 Task: Change <<abc>> to >>abc<<
Action: Mouse moved to (653, 251)
Screenshot: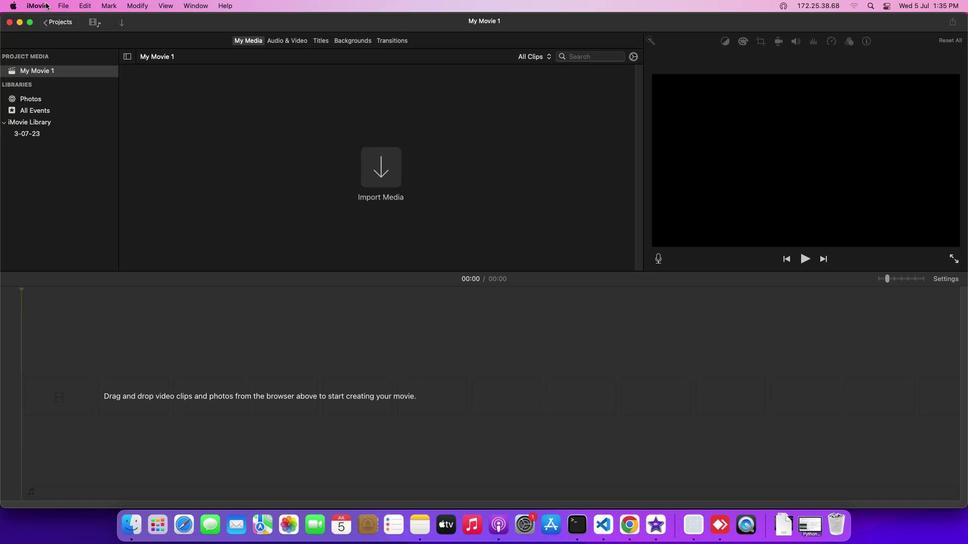 
Action: Mouse pressed left at (653, 251)
Screenshot: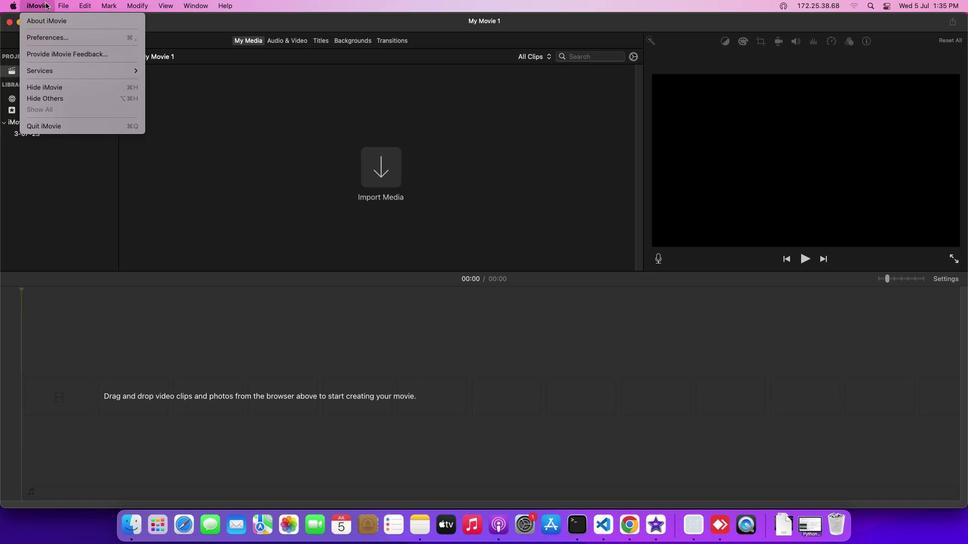 
Action: Mouse moved to (653, 255)
Screenshot: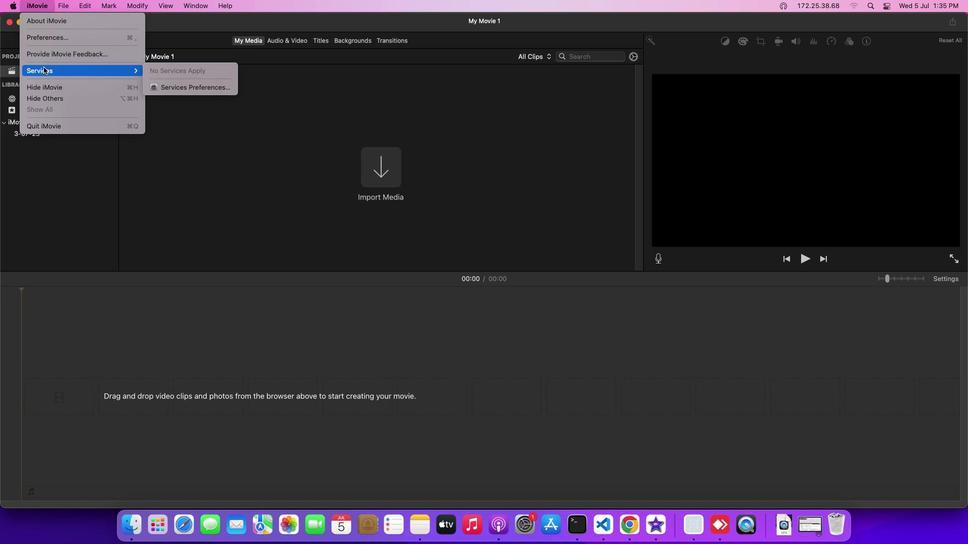 
Action: Mouse pressed left at (653, 255)
Screenshot: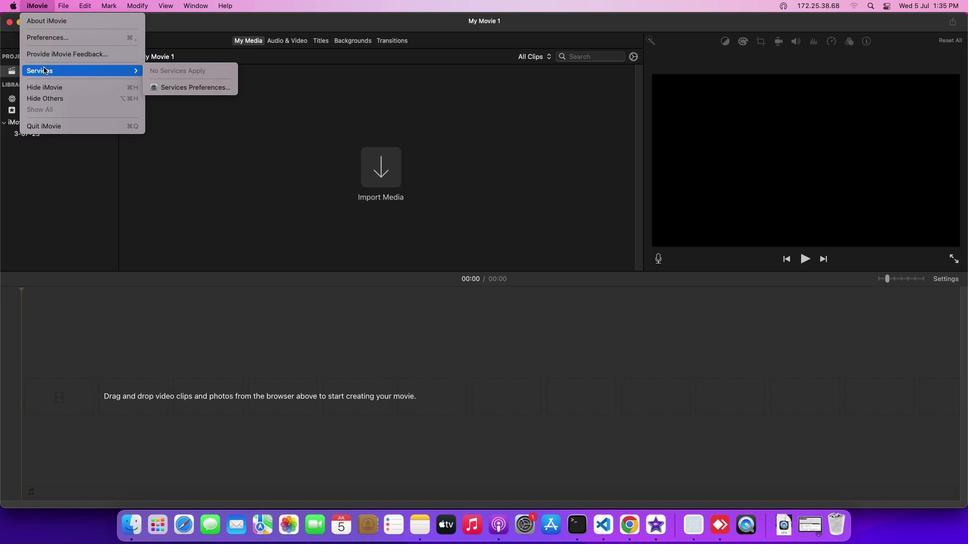 
Action: Mouse moved to (661, 256)
Screenshot: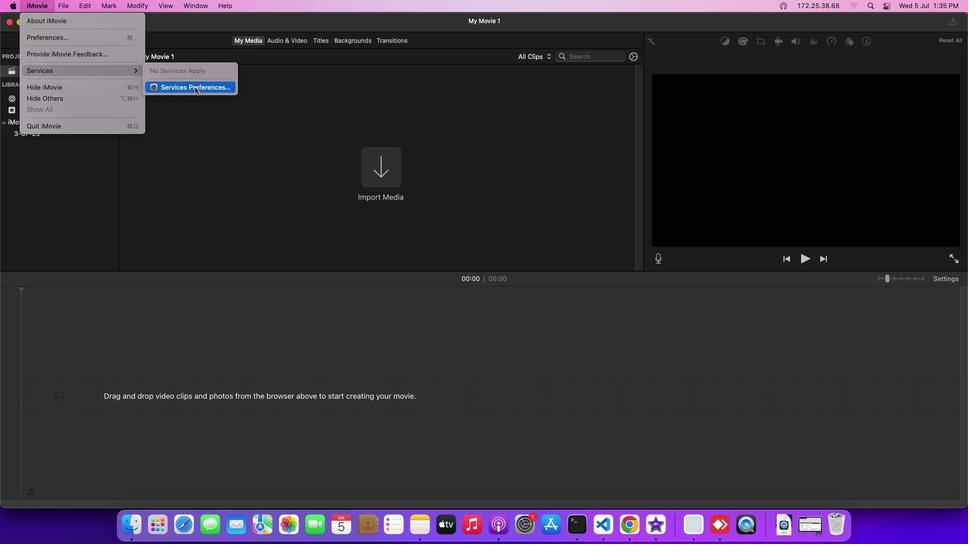 
Action: Mouse pressed left at (661, 256)
Screenshot: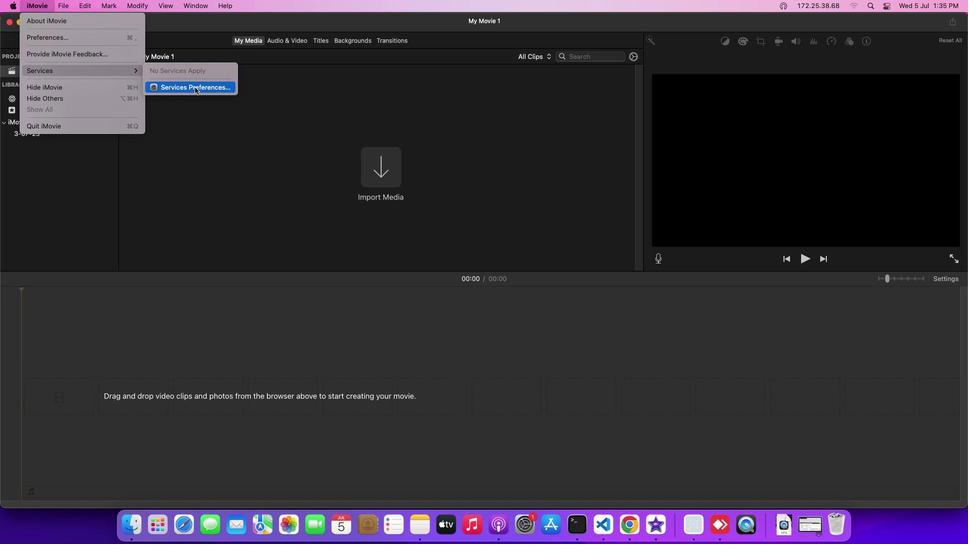 
Action: Mouse moved to (678, 260)
Screenshot: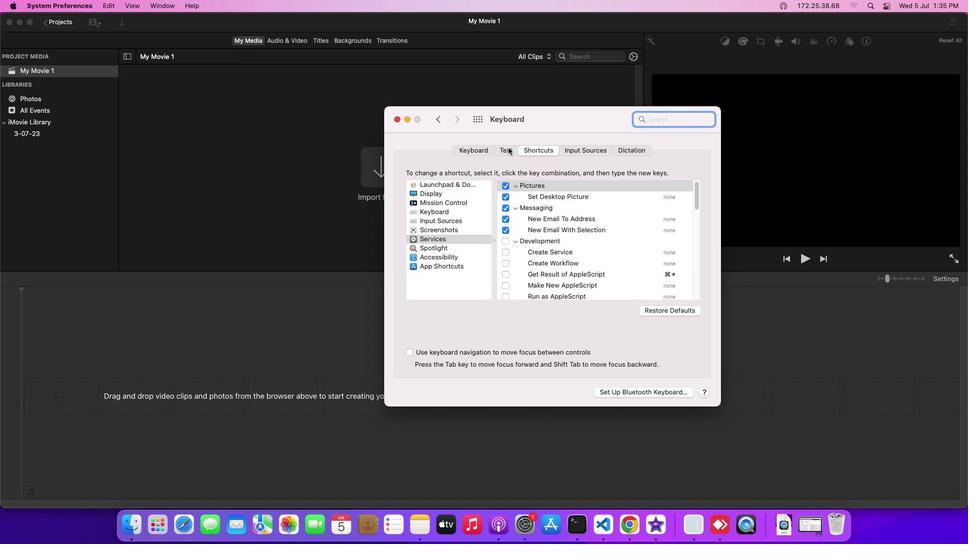 
Action: Mouse pressed left at (678, 260)
Screenshot: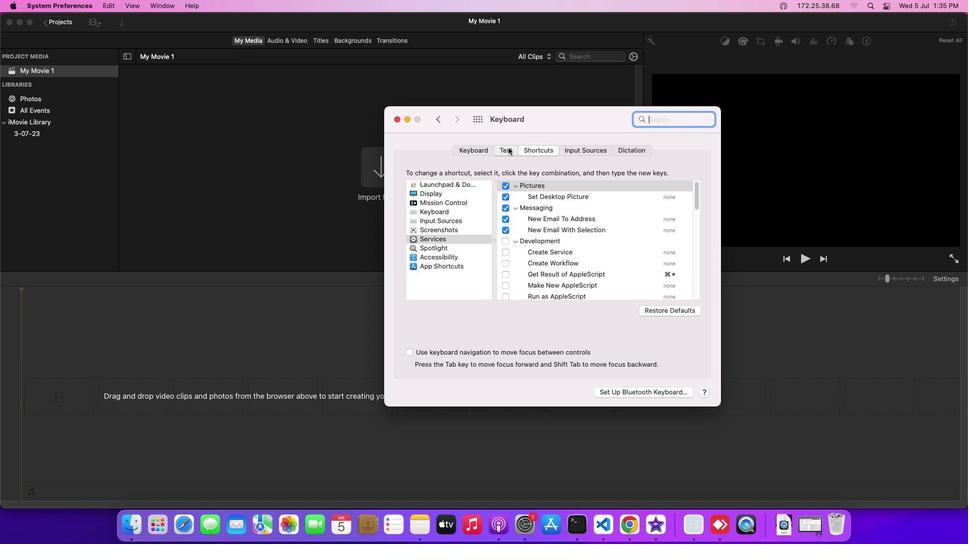 
Action: Mouse moved to (688, 268)
Screenshot: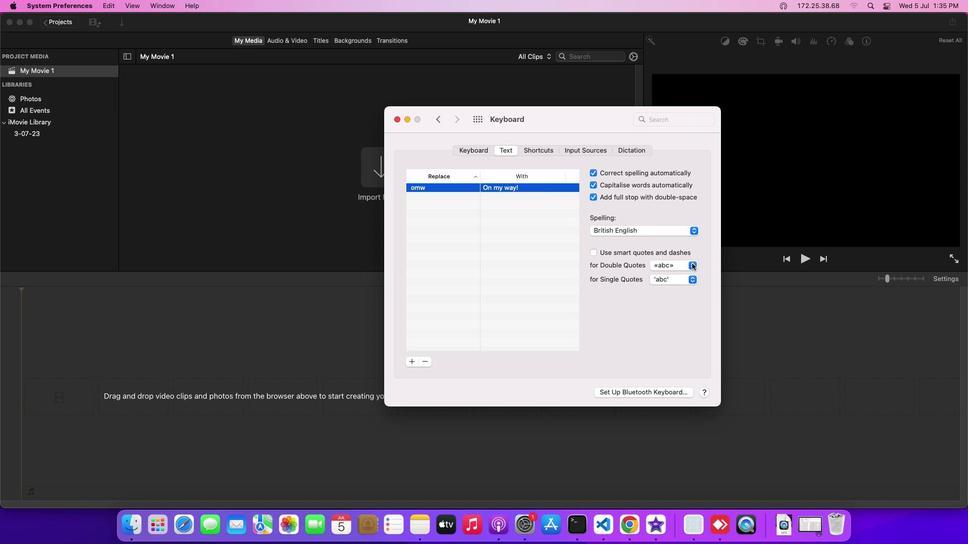 
Action: Mouse pressed left at (688, 268)
Screenshot: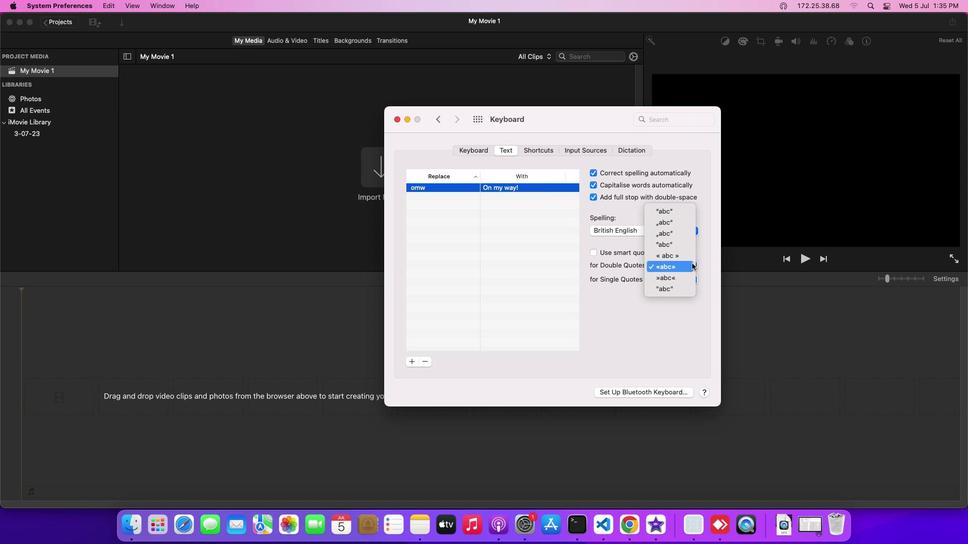 
Action: Mouse moved to (687, 268)
Screenshot: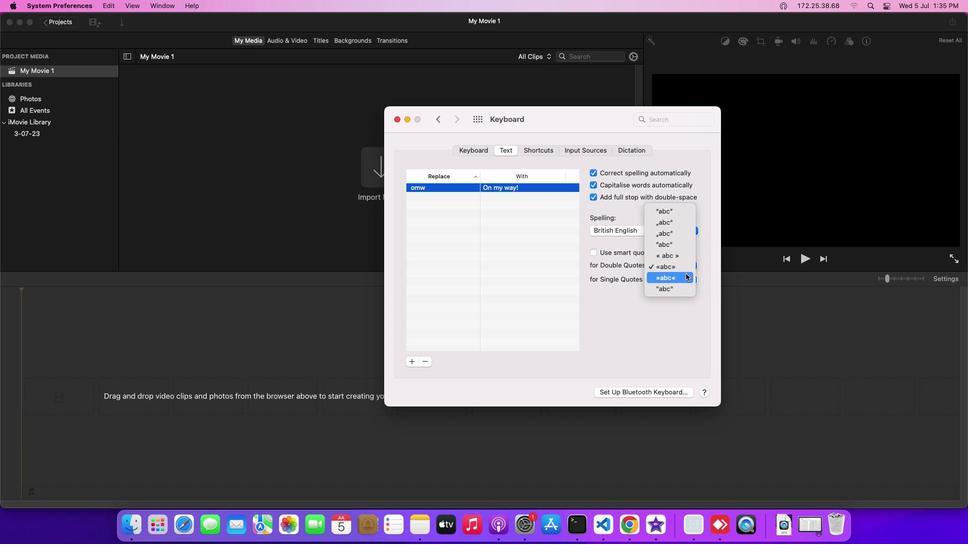
Action: Mouse pressed left at (687, 268)
Screenshot: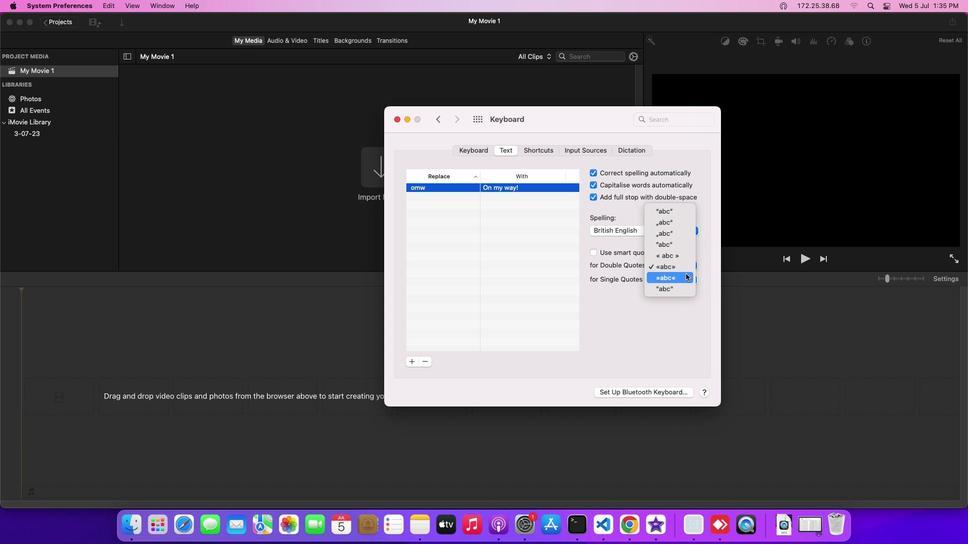
